 Task: Choose the option to ask the invitee for location.
Action: Mouse moved to (520, 266)
Screenshot: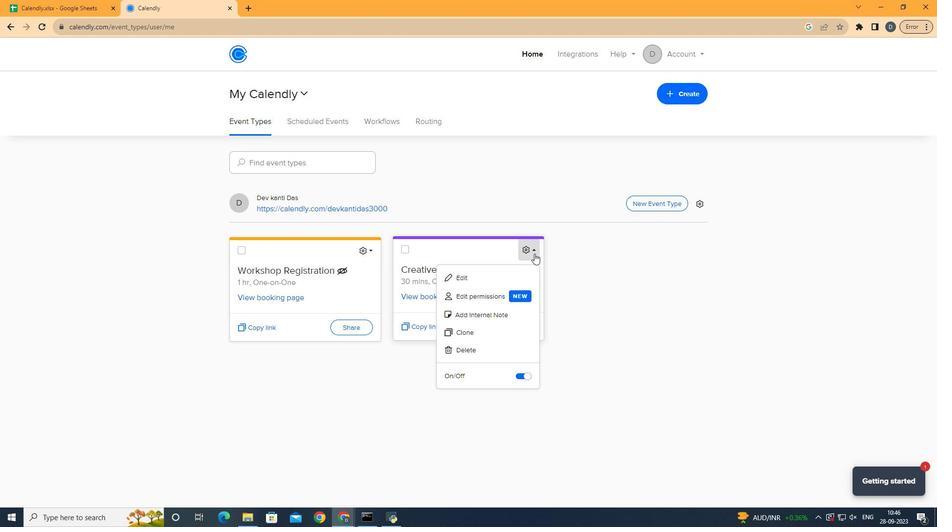 
Action: Mouse pressed left at (520, 266)
Screenshot: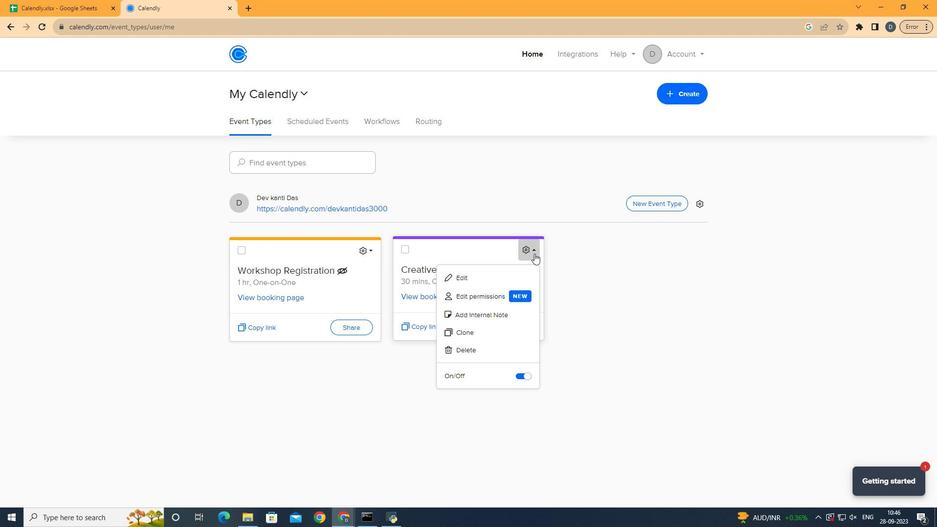 
Action: Mouse moved to (498, 285)
Screenshot: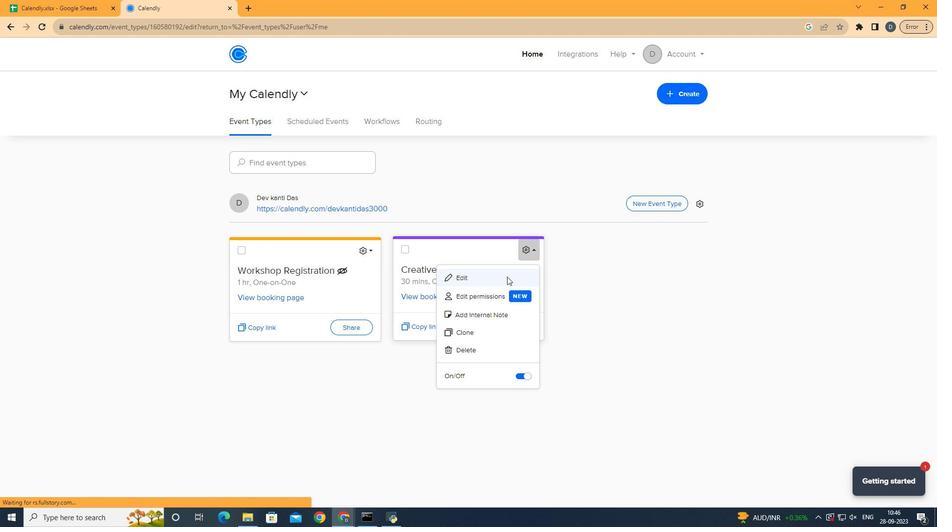
Action: Mouse pressed left at (498, 285)
Screenshot: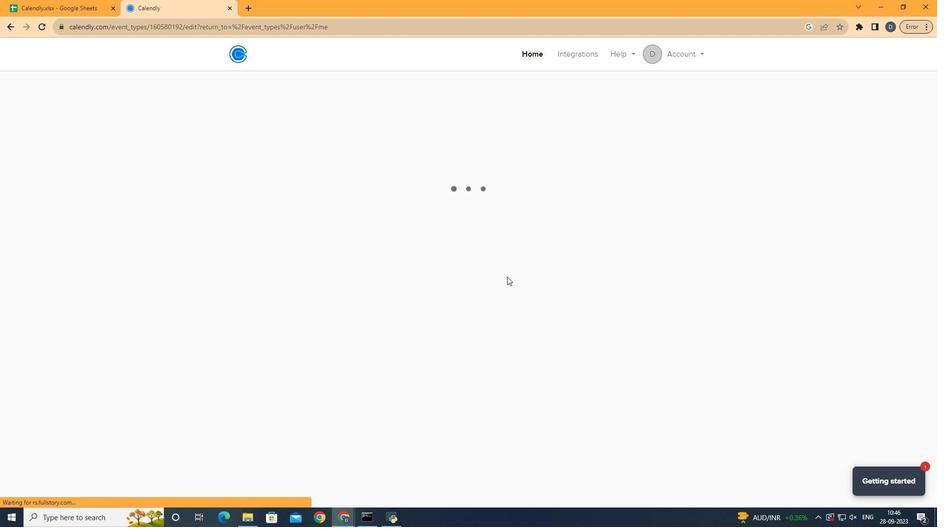 
Action: Mouse moved to (486, 201)
Screenshot: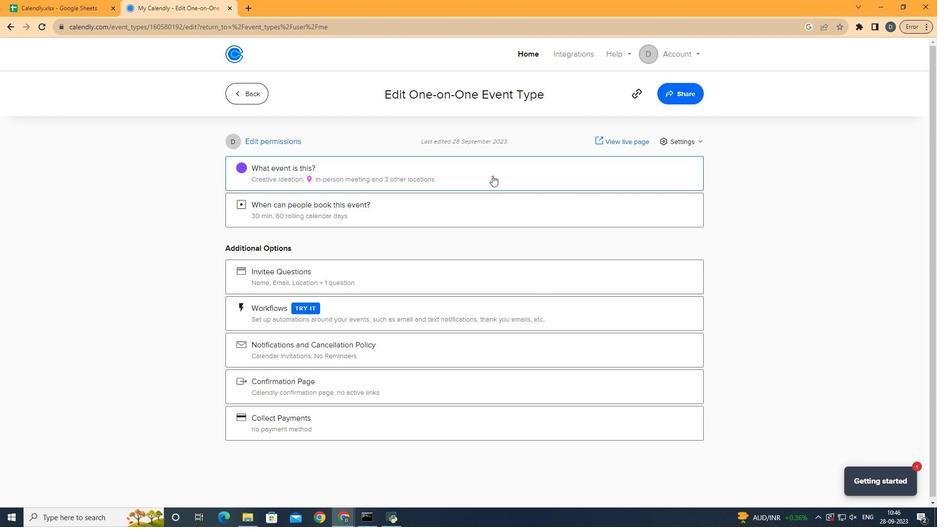 
Action: Mouse pressed left at (486, 201)
Screenshot: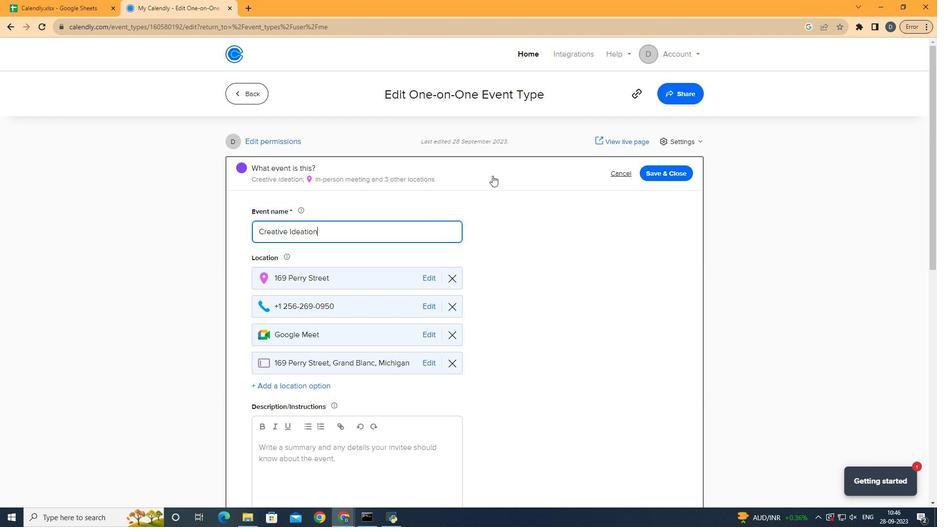 
Action: Mouse moved to (400, 302)
Screenshot: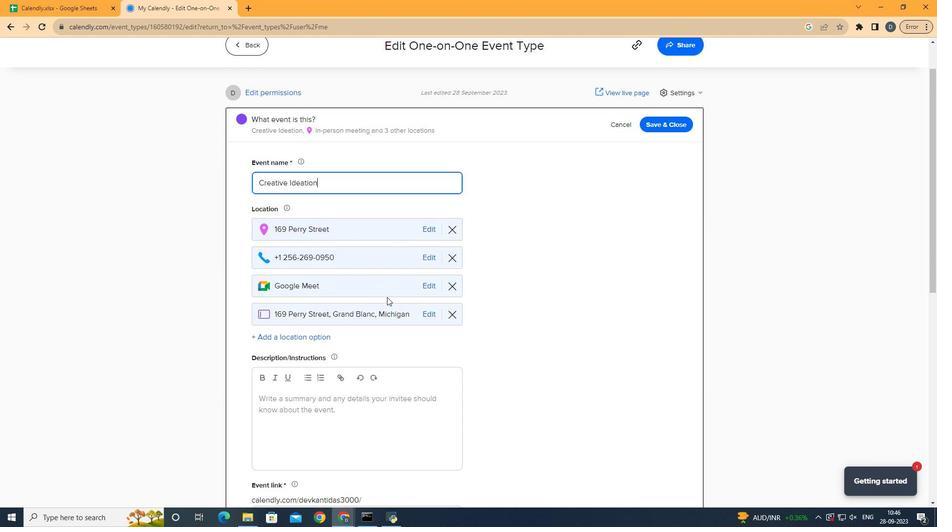 
Action: Mouse scrolled (400, 301) with delta (0, 0)
Screenshot: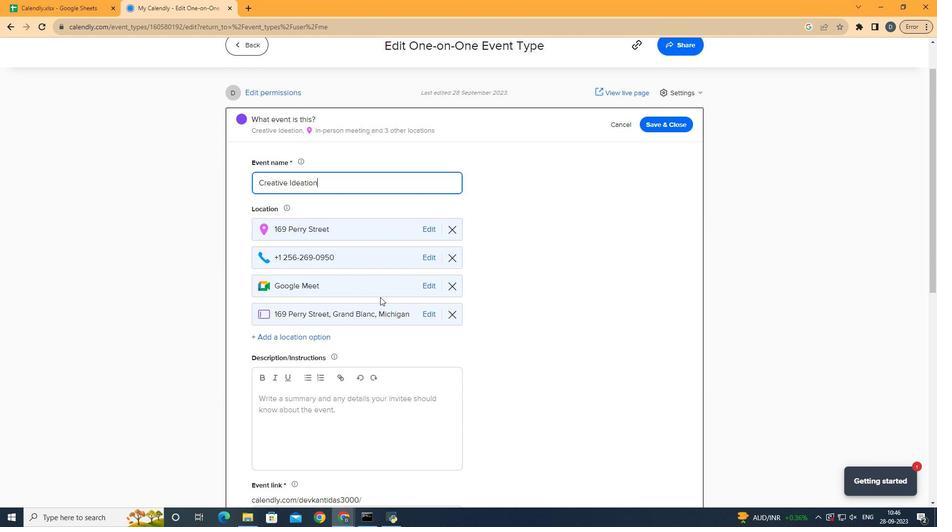 
Action: Mouse moved to (330, 331)
Screenshot: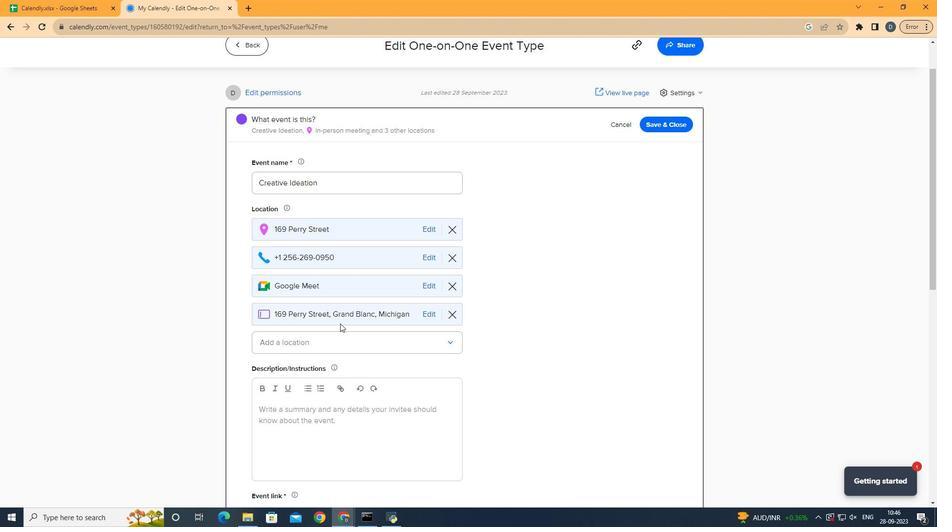 
Action: Mouse pressed left at (330, 331)
Screenshot: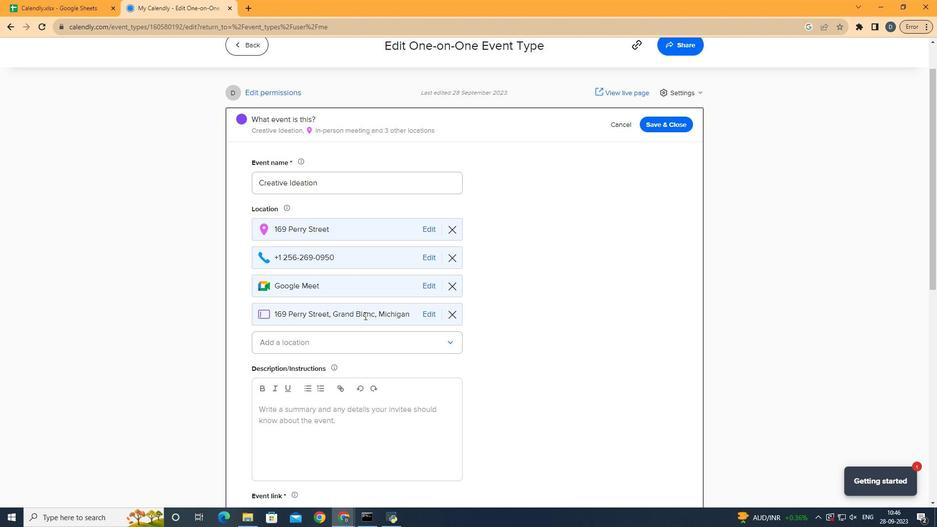 
Action: Mouse moved to (378, 340)
Screenshot: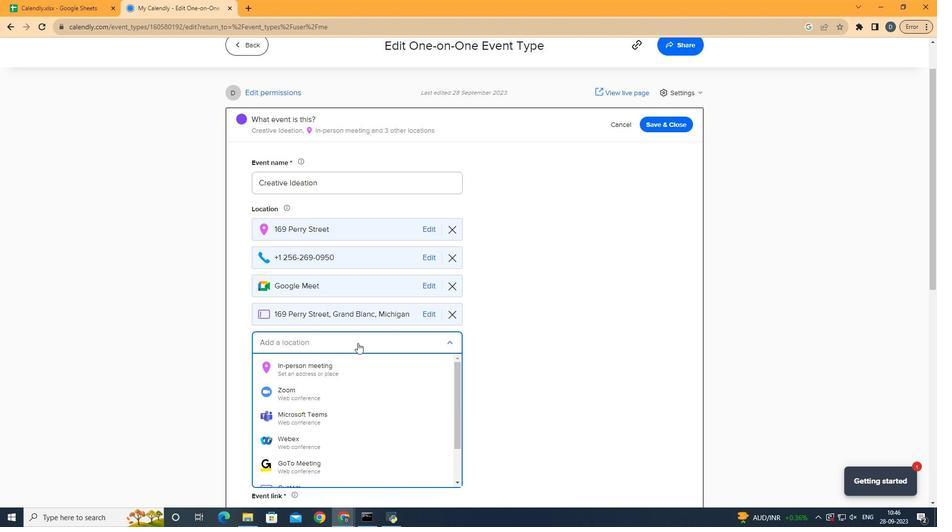 
Action: Mouse pressed left at (378, 340)
Screenshot: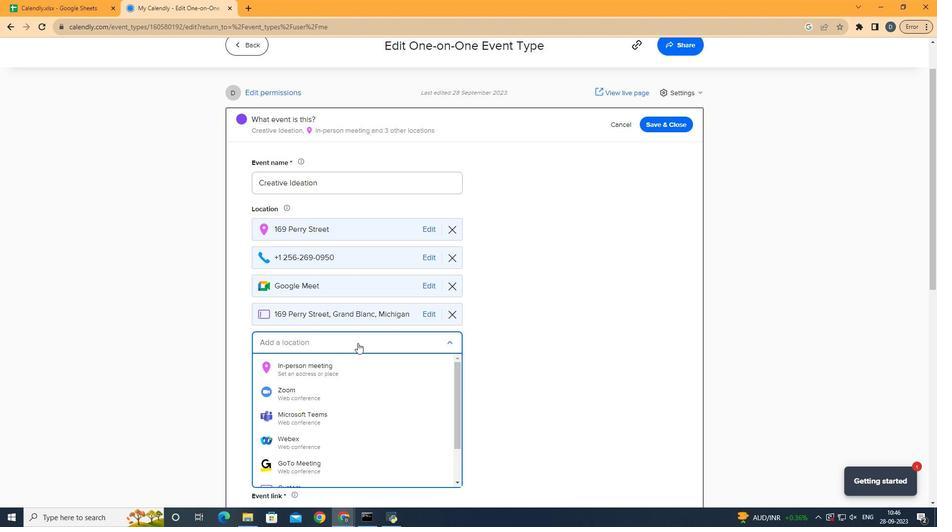 
Action: Mouse moved to (374, 373)
Screenshot: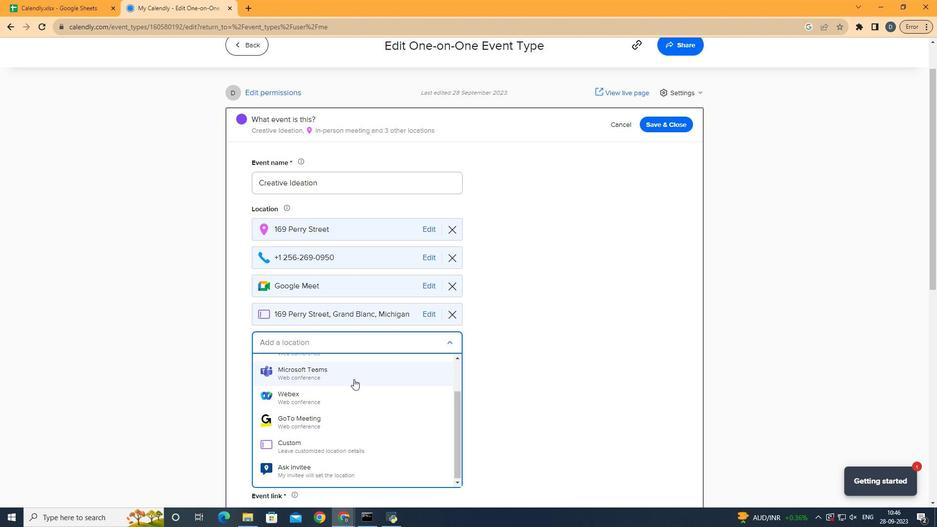 
Action: Mouse scrolled (374, 372) with delta (0, 0)
Screenshot: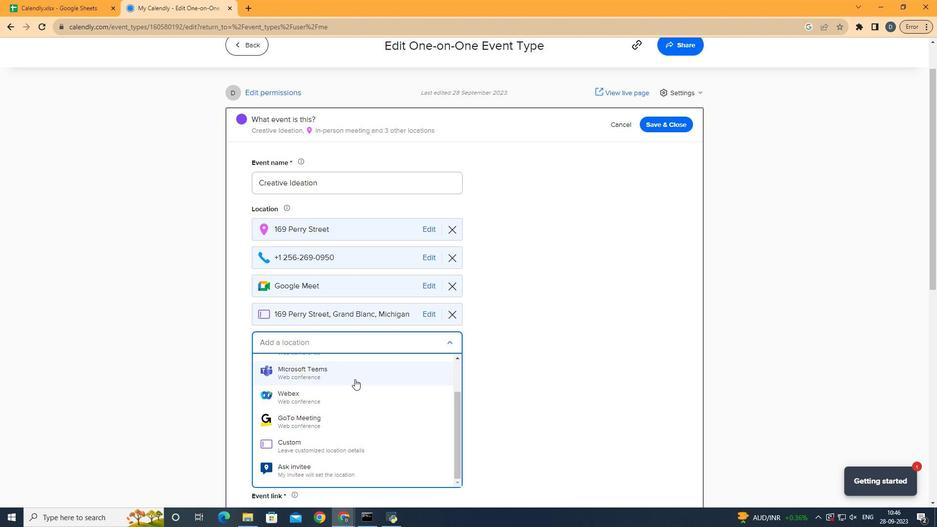
Action: Mouse scrolled (374, 372) with delta (0, 0)
Screenshot: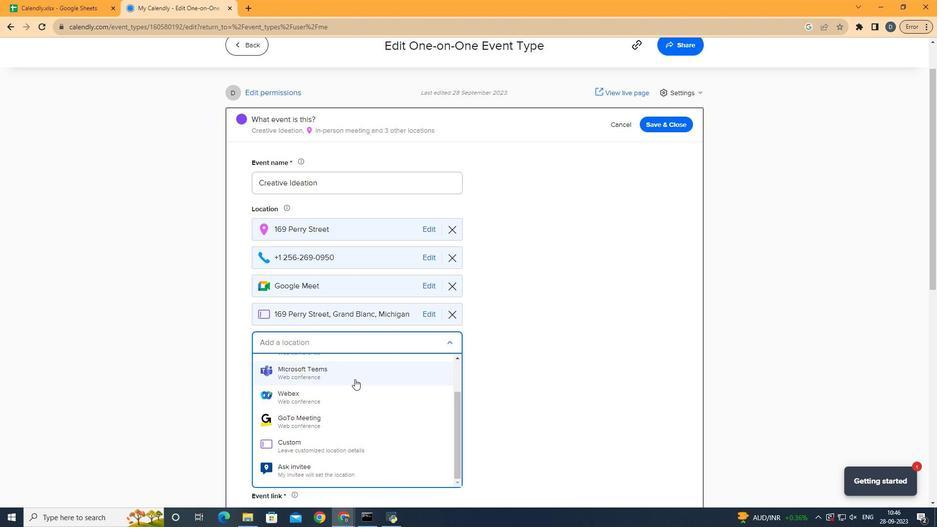 
Action: Mouse scrolled (374, 372) with delta (0, 0)
Screenshot: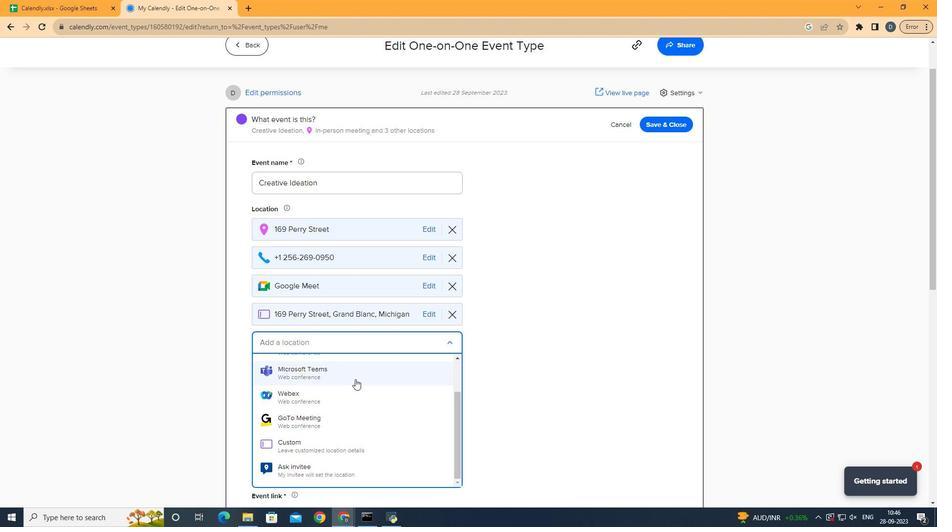 
Action: Mouse moved to (362, 448)
Screenshot: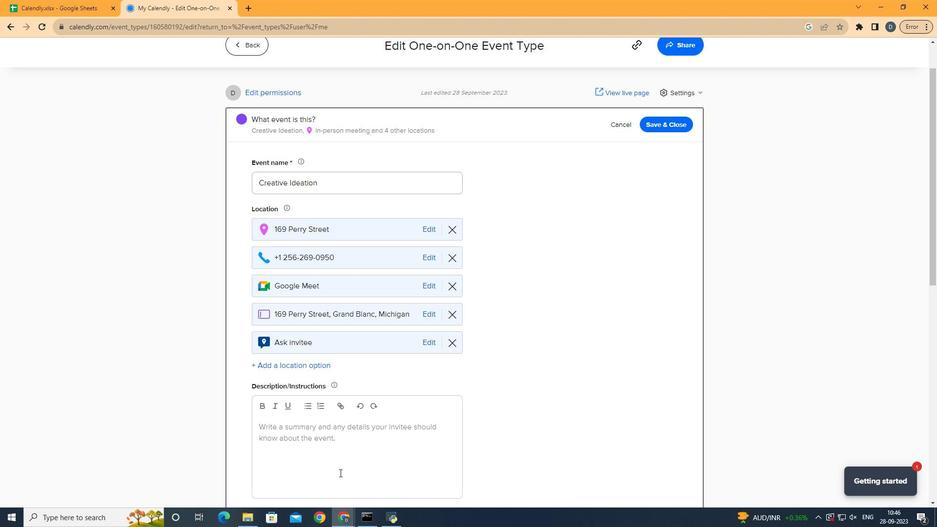 
Action: Mouse pressed left at (362, 448)
Screenshot: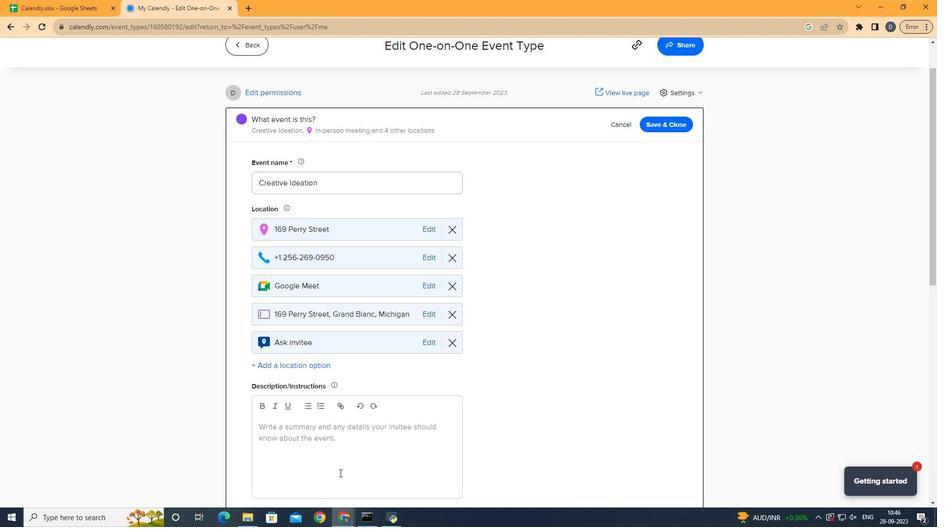 
Action: Mouse moved to (436, 341)
Screenshot: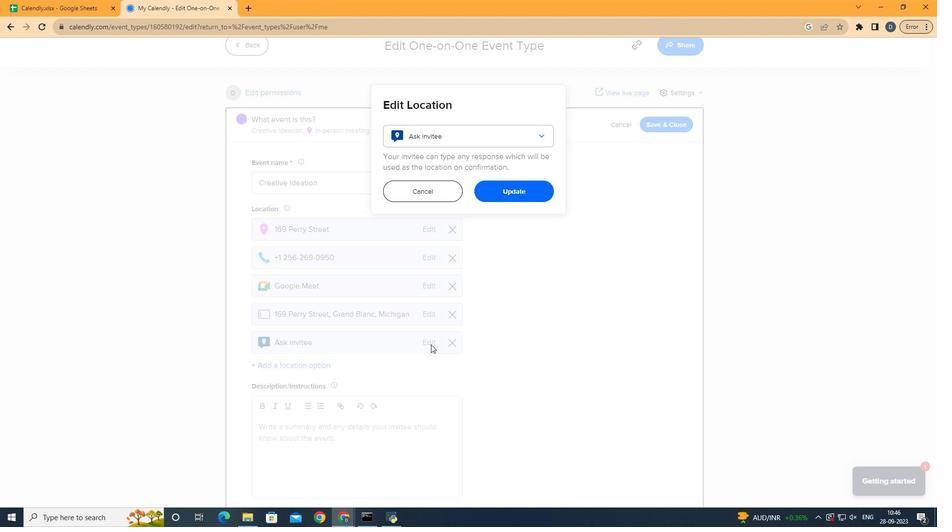 
Action: Mouse pressed left at (436, 341)
Screenshot: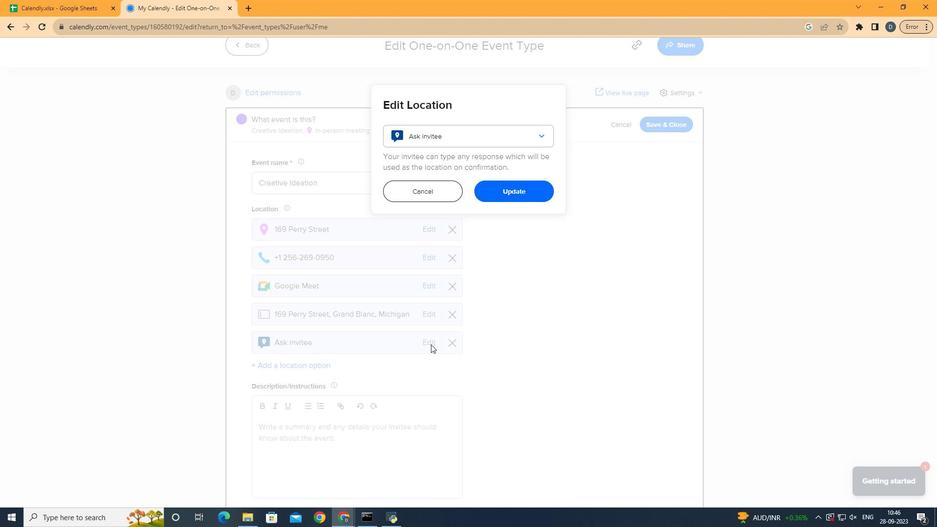 
Action: Mouse moved to (448, 211)
Screenshot: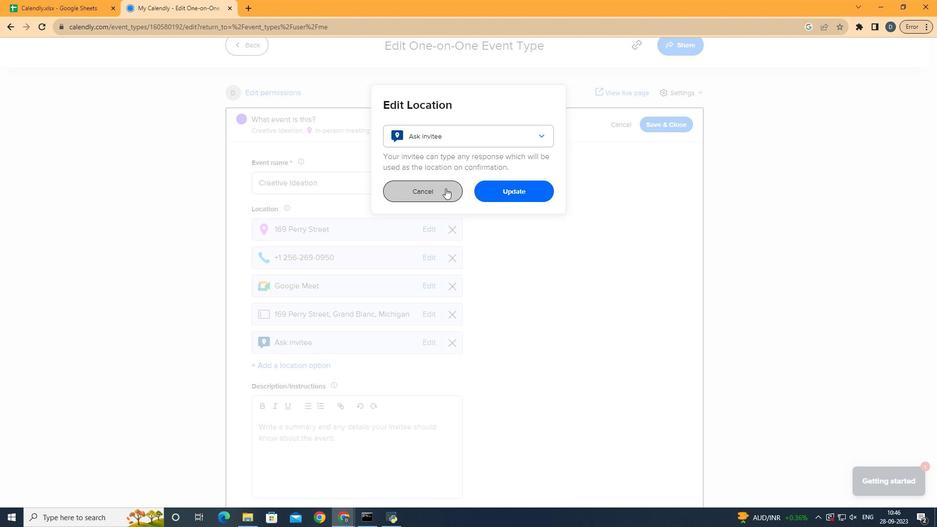 
Action: Mouse pressed left at (448, 211)
Screenshot: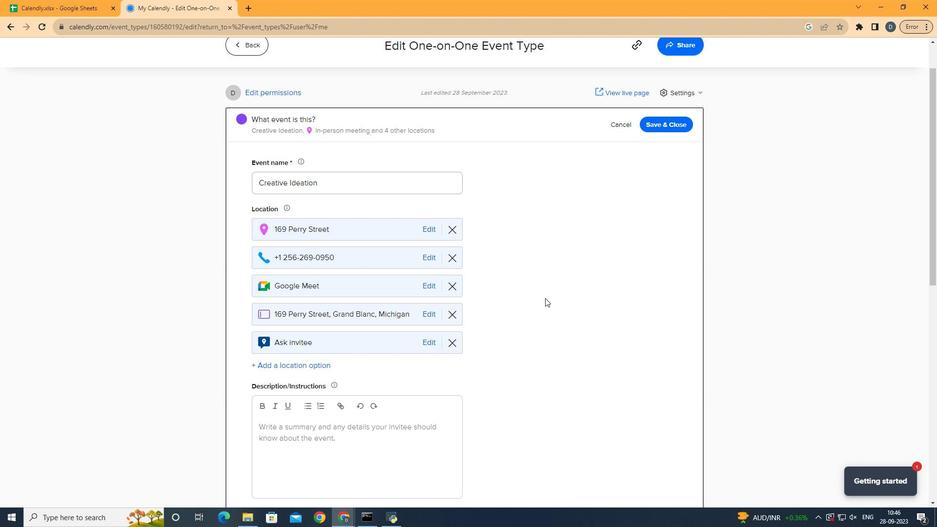 
Action: Mouse moved to (544, 319)
Screenshot: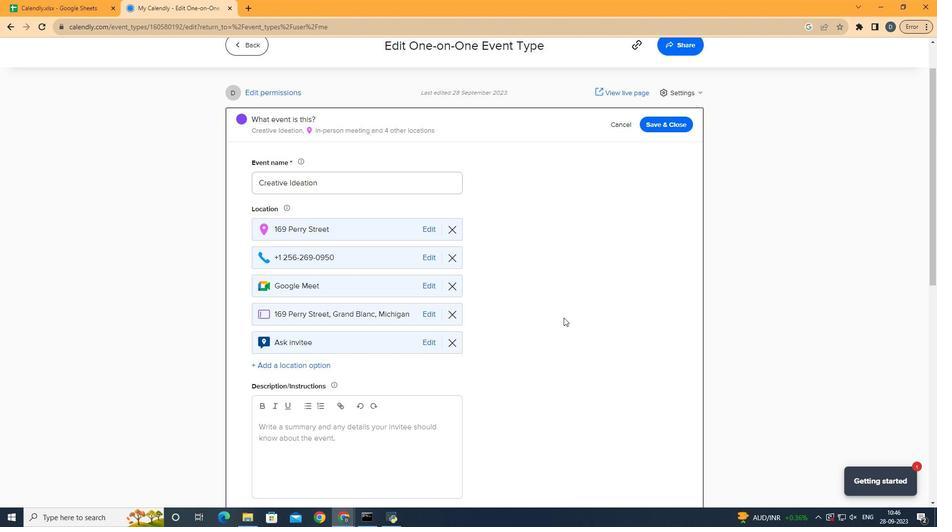 
